 Task: Add to scrum project TripHive a team member softage.3@softage.net.
Action: Mouse moved to (272, 151)
Screenshot: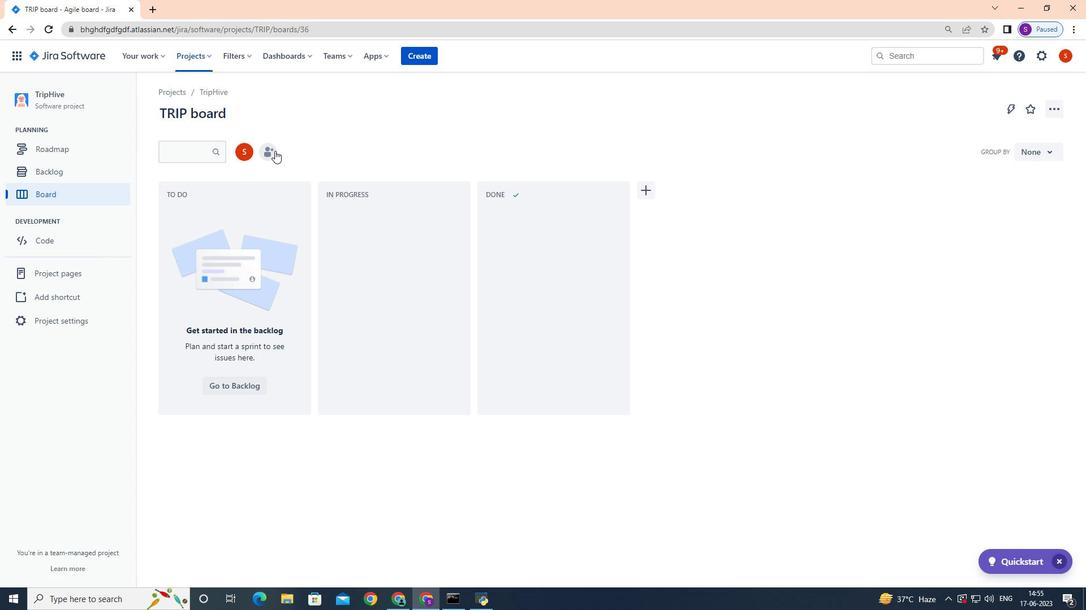 
Action: Mouse pressed left at (272, 151)
Screenshot: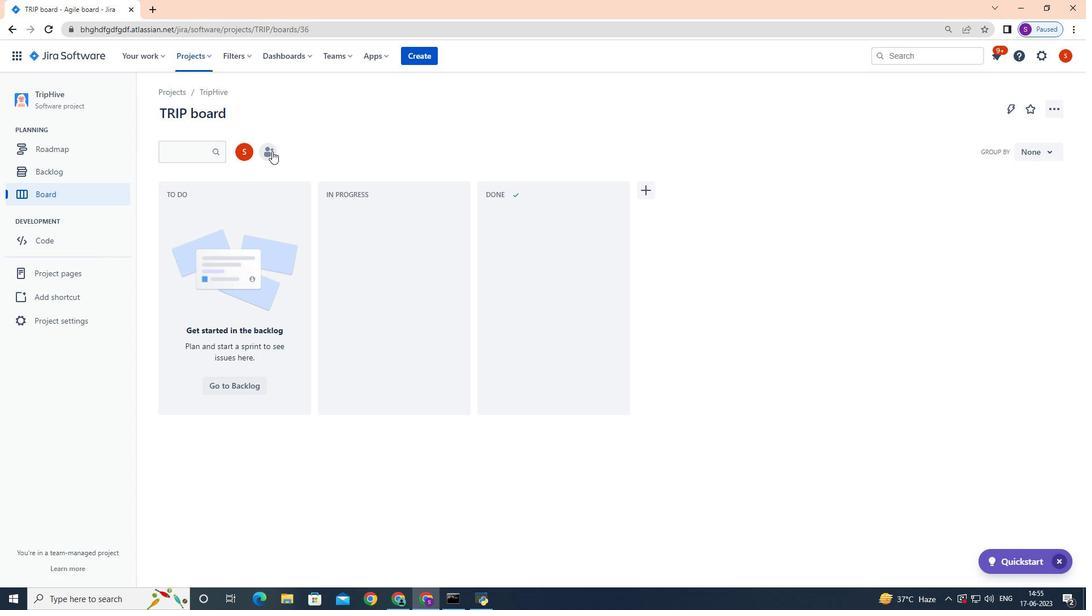 
Action: Mouse moved to (281, 158)
Screenshot: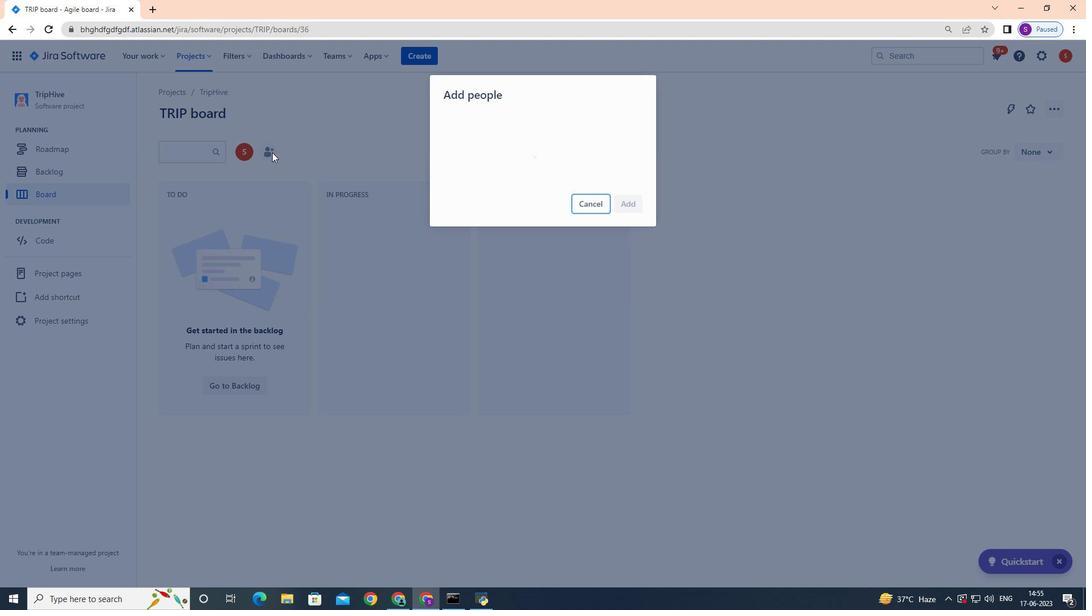 
Action: Key pressed softage.3
Screenshot: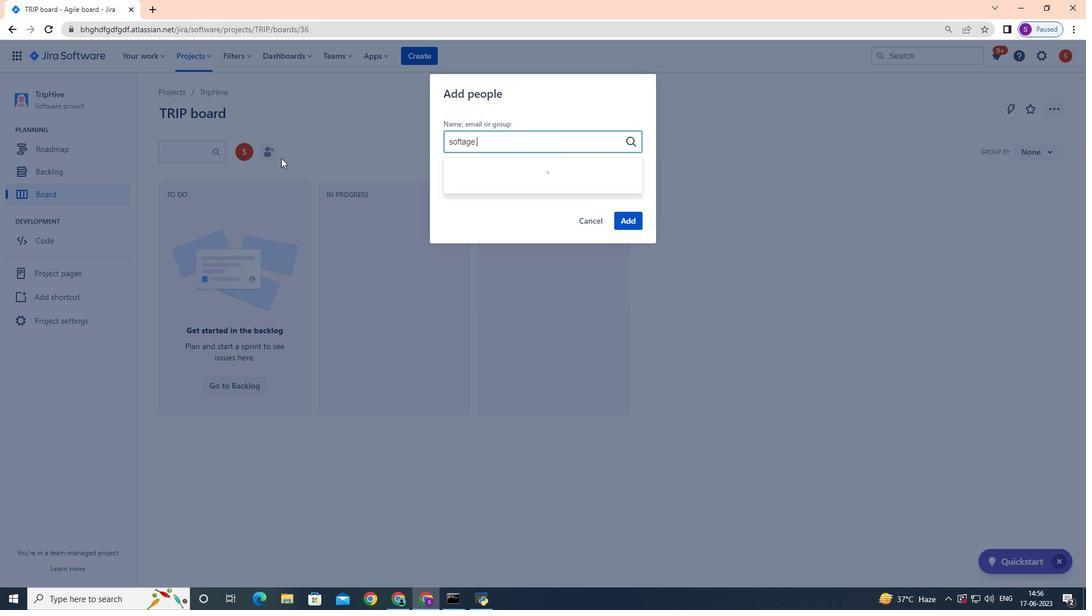 
Action: Mouse moved to (514, 171)
Screenshot: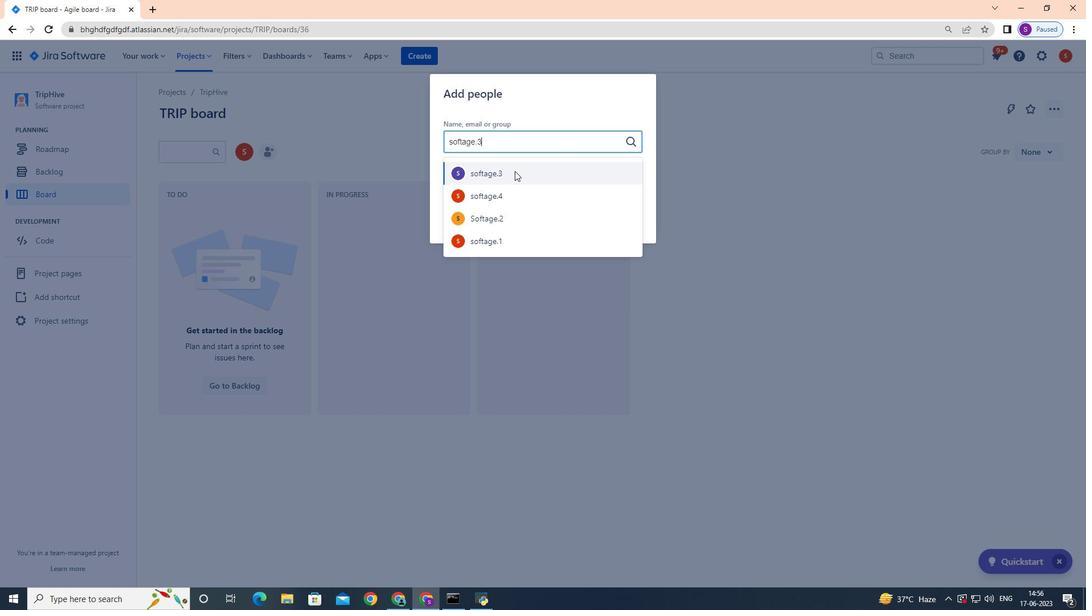 
Action: Mouse pressed left at (514, 171)
Screenshot: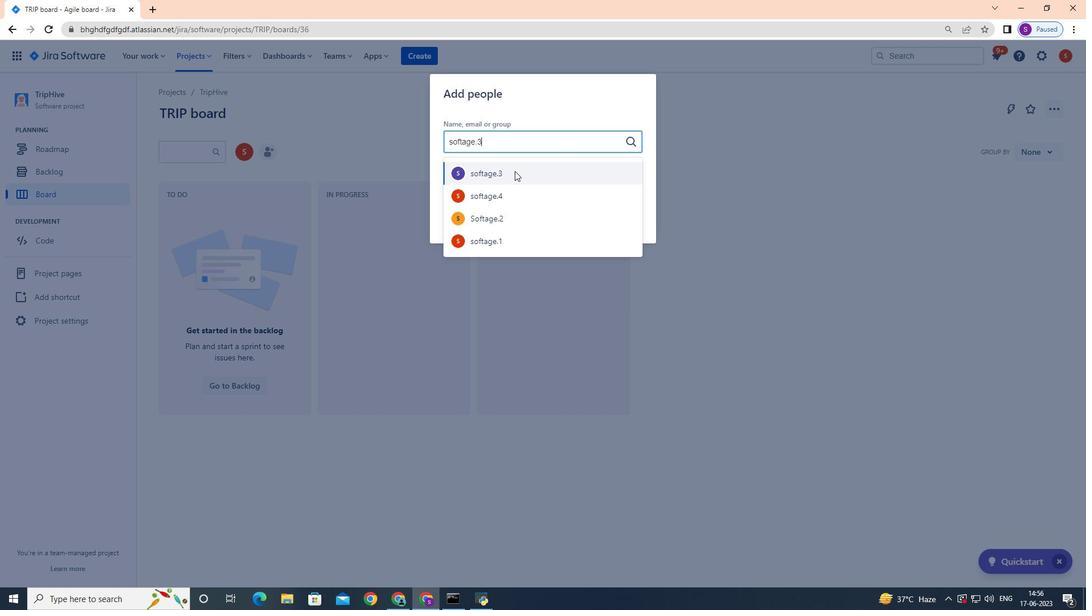 
Action: Mouse moved to (626, 220)
Screenshot: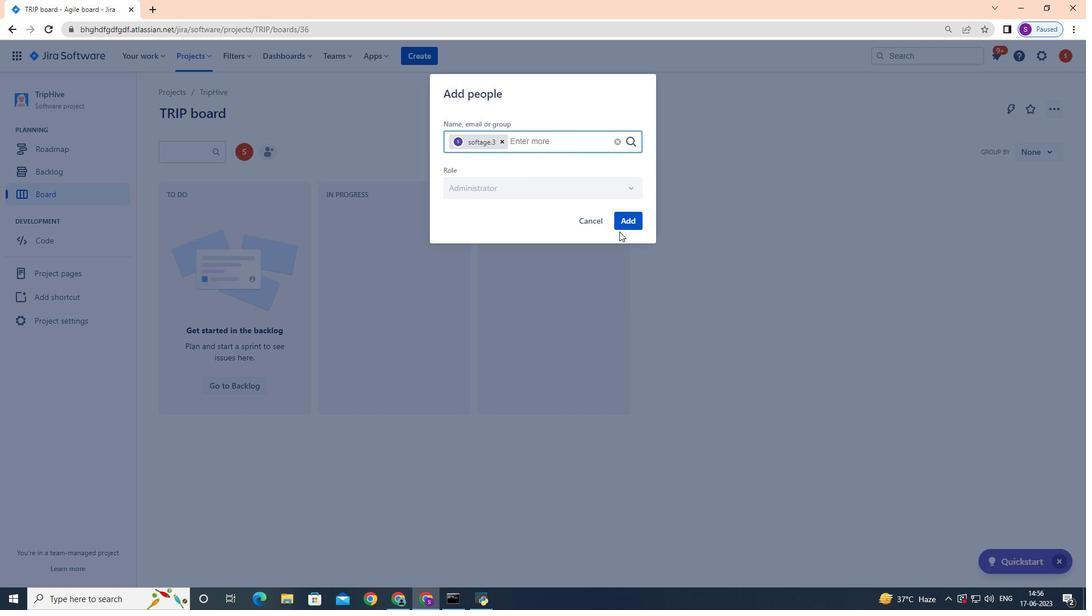 
Action: Mouse pressed left at (626, 220)
Screenshot: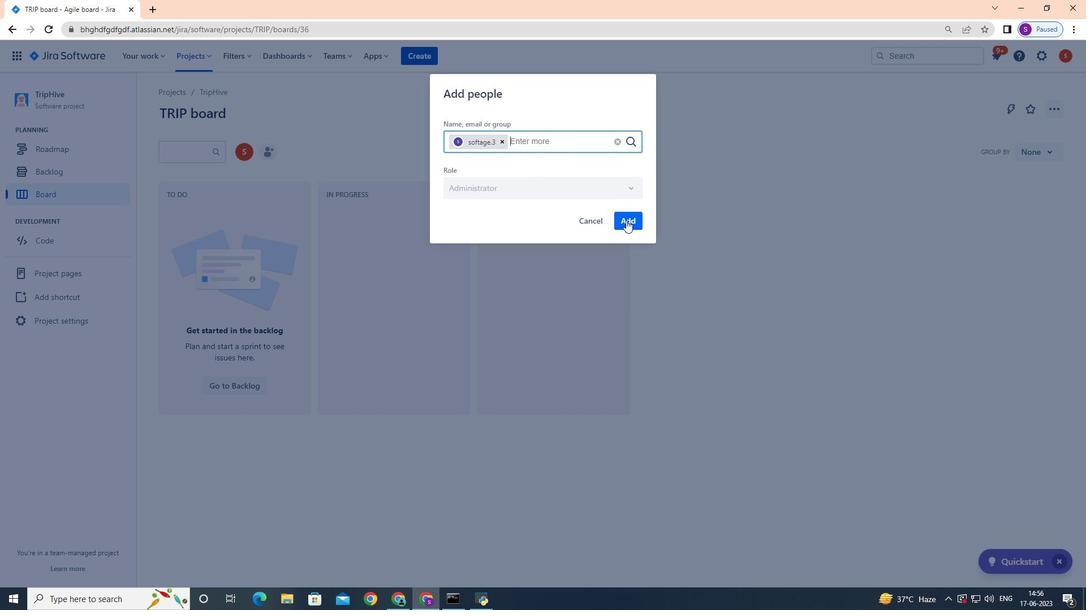 
Action: Mouse moved to (625, 220)
Screenshot: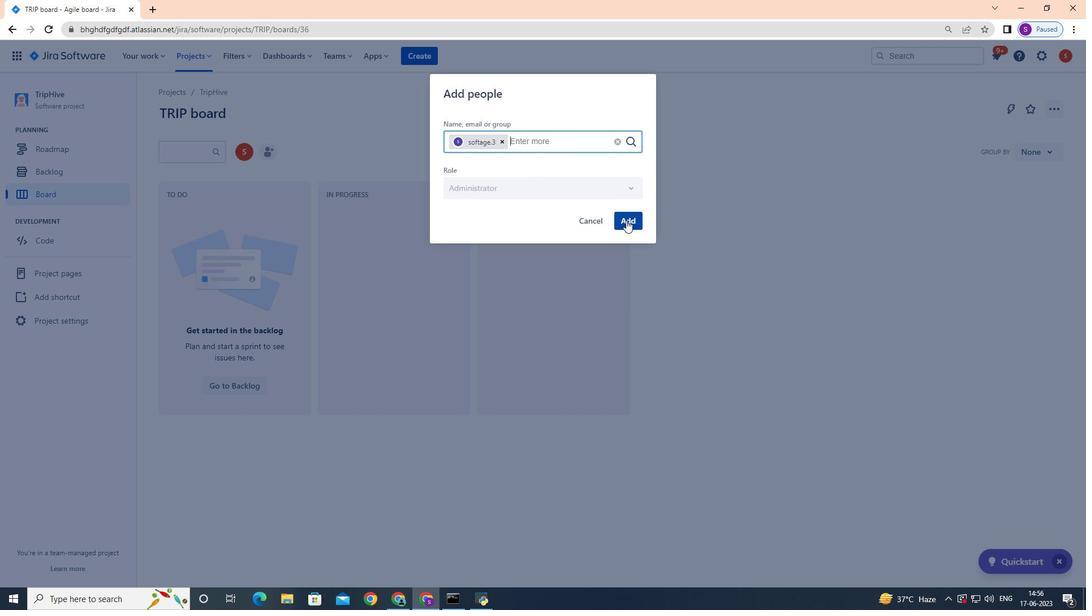 
